 Task: Move the card to "the bottom of the list".
Action: Mouse moved to (1301, 108)
Screenshot: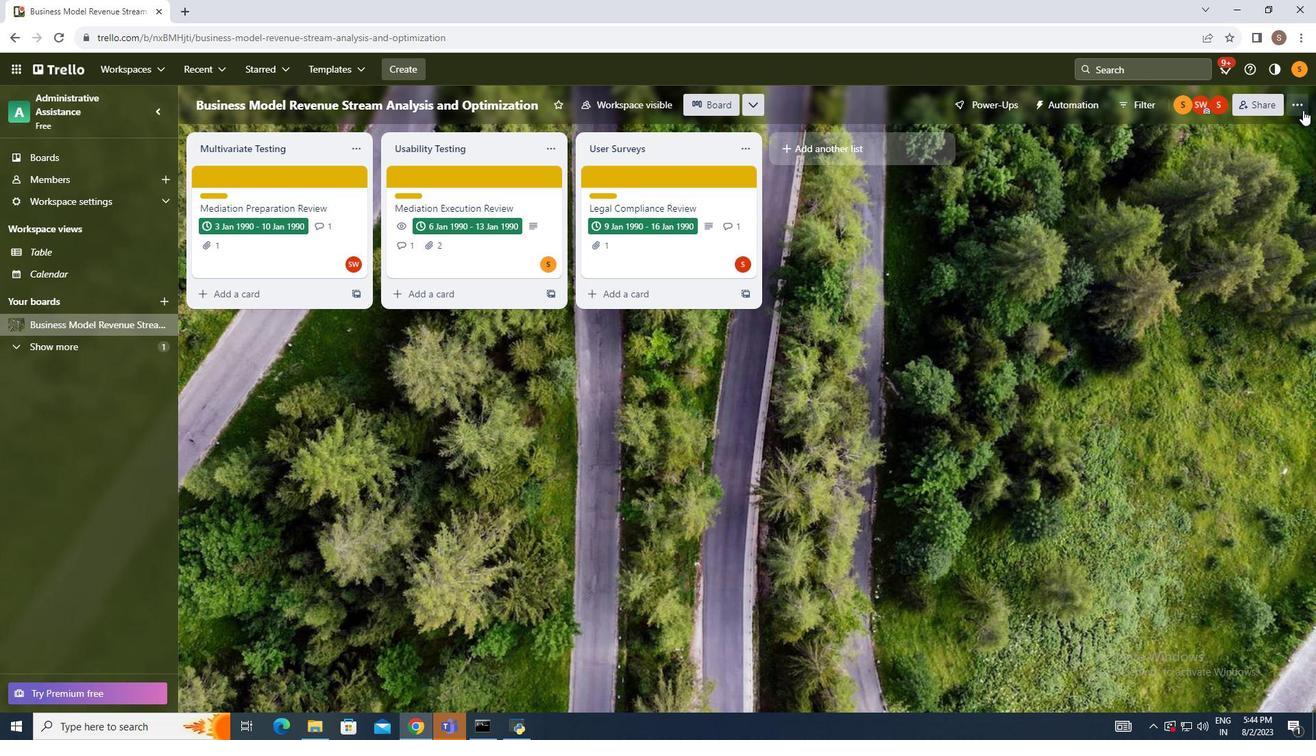 
Action: Mouse pressed left at (1301, 108)
Screenshot: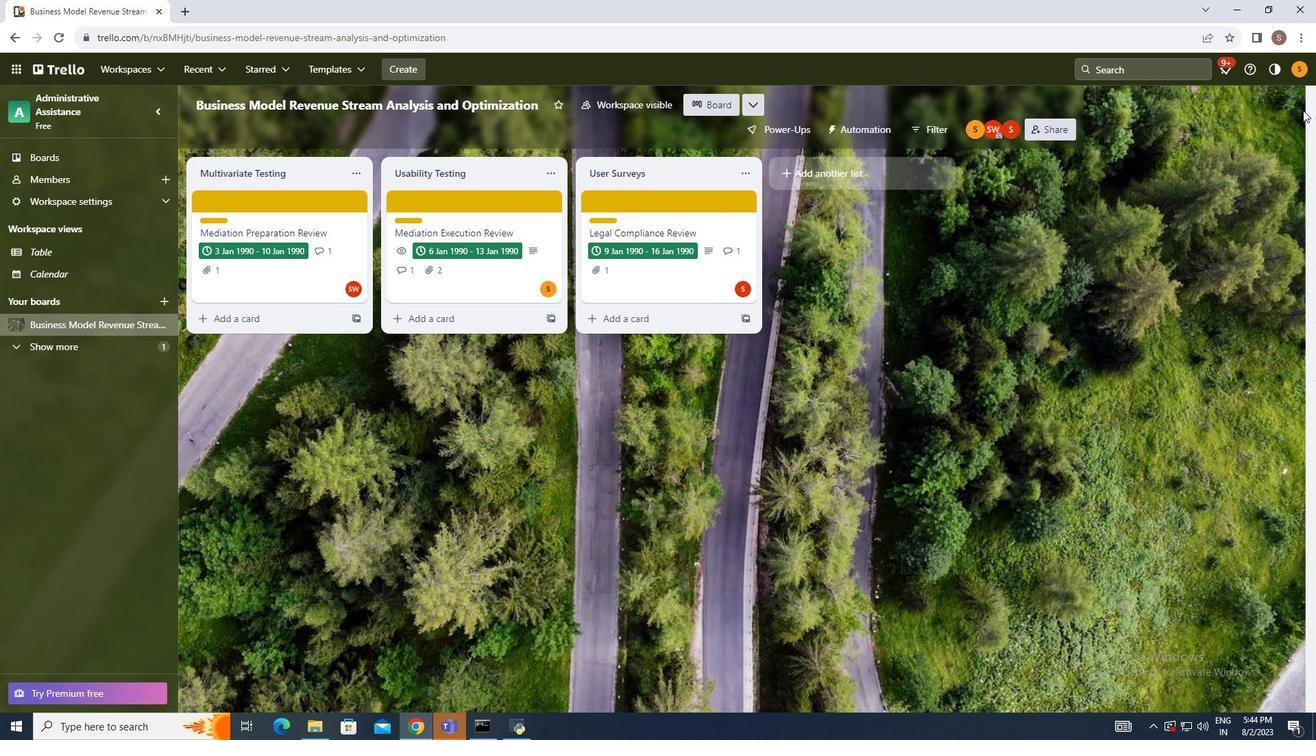 
Action: Mouse moved to (1194, 293)
Screenshot: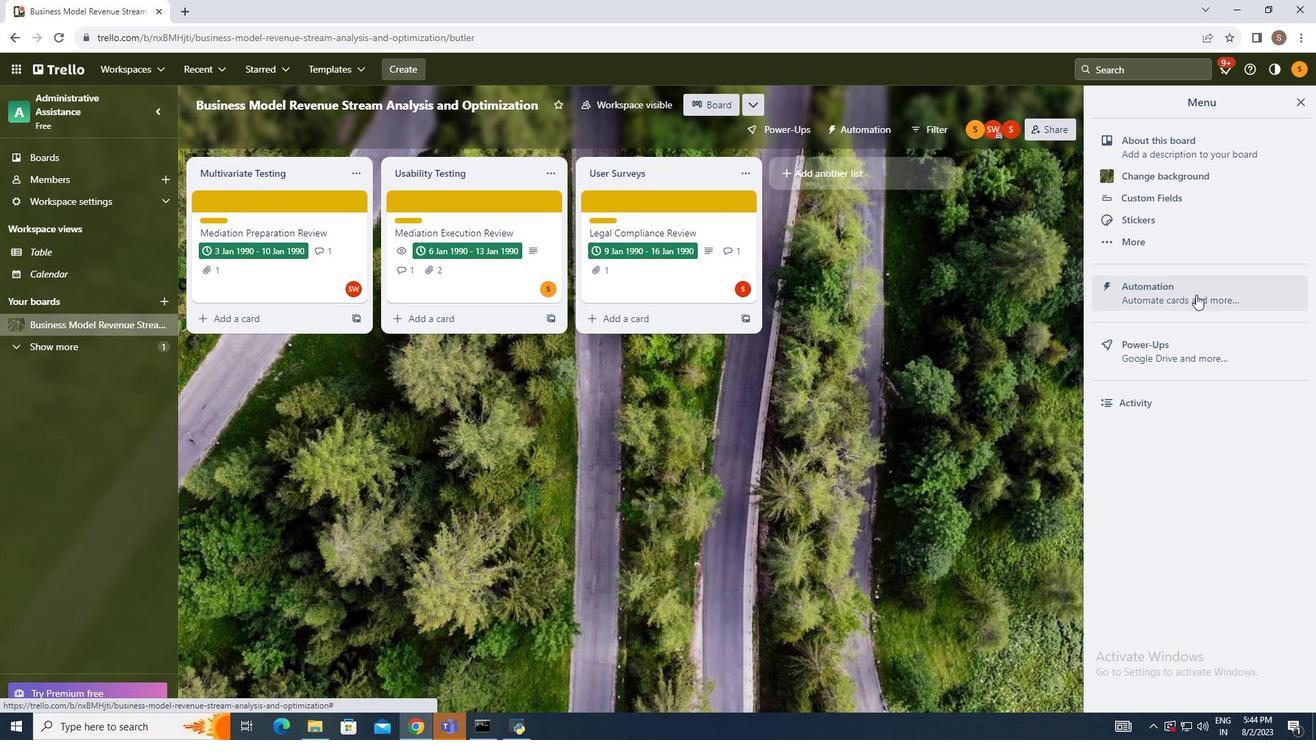 
Action: Mouse pressed left at (1194, 293)
Screenshot: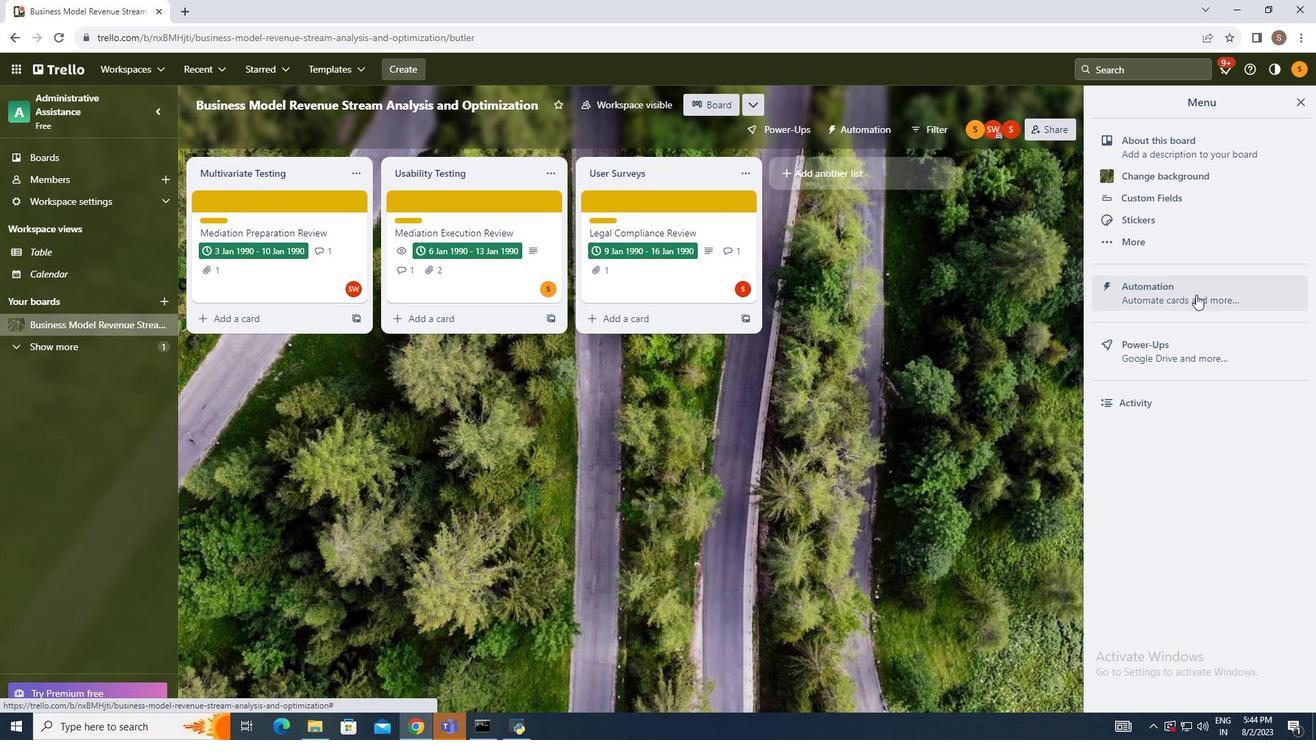 
Action: Mouse moved to (253, 359)
Screenshot: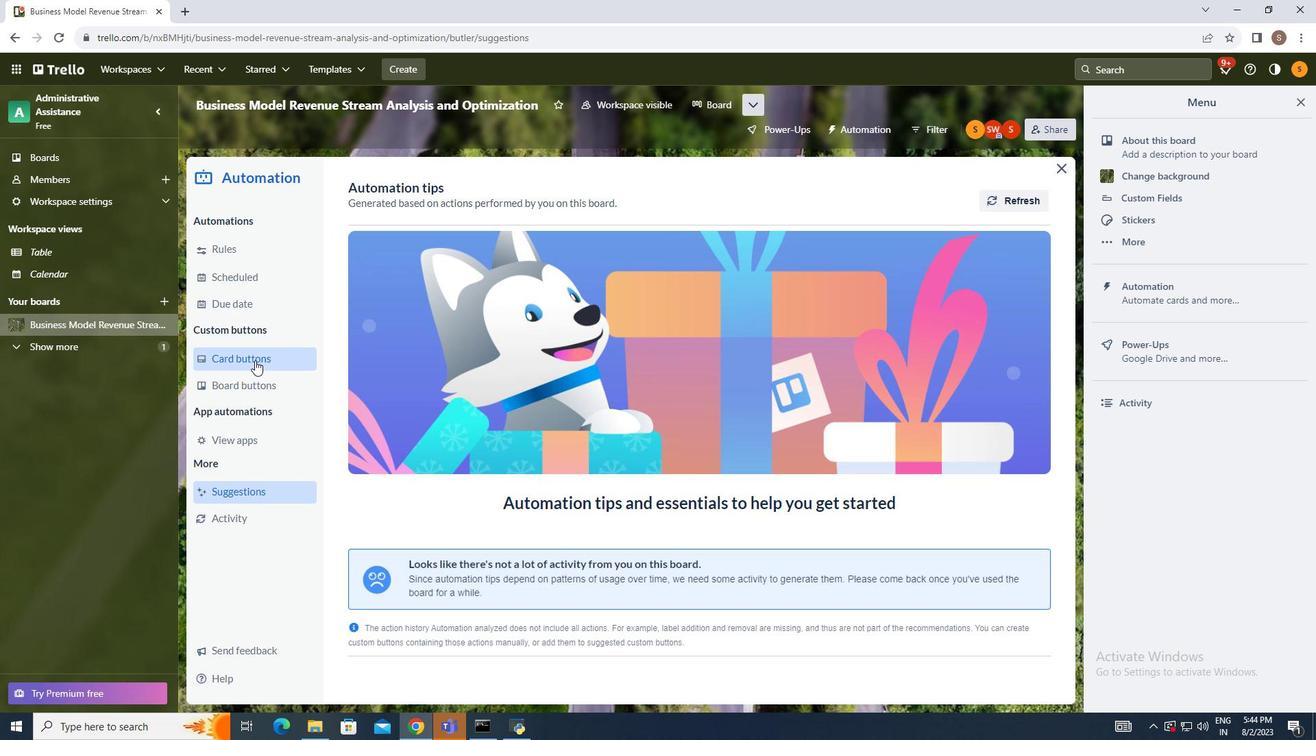 
Action: Mouse pressed left at (253, 359)
Screenshot: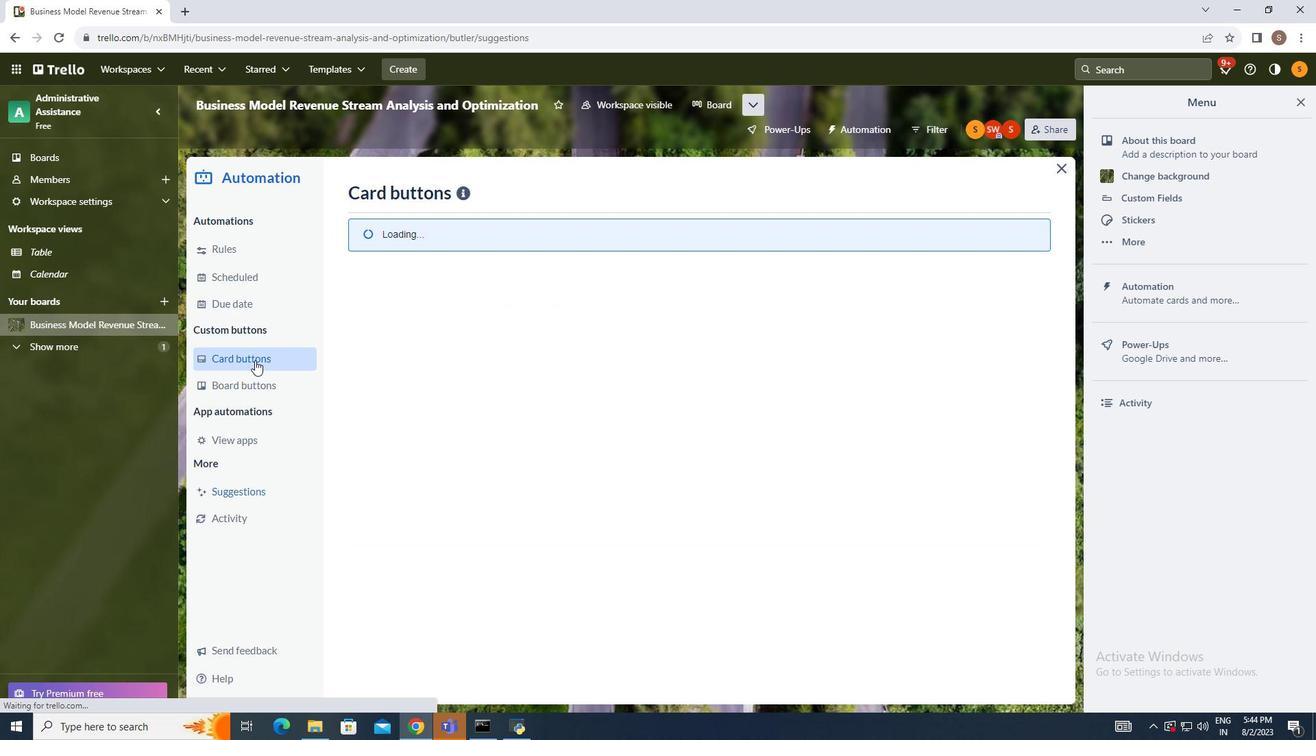 
Action: Mouse moved to (1002, 185)
Screenshot: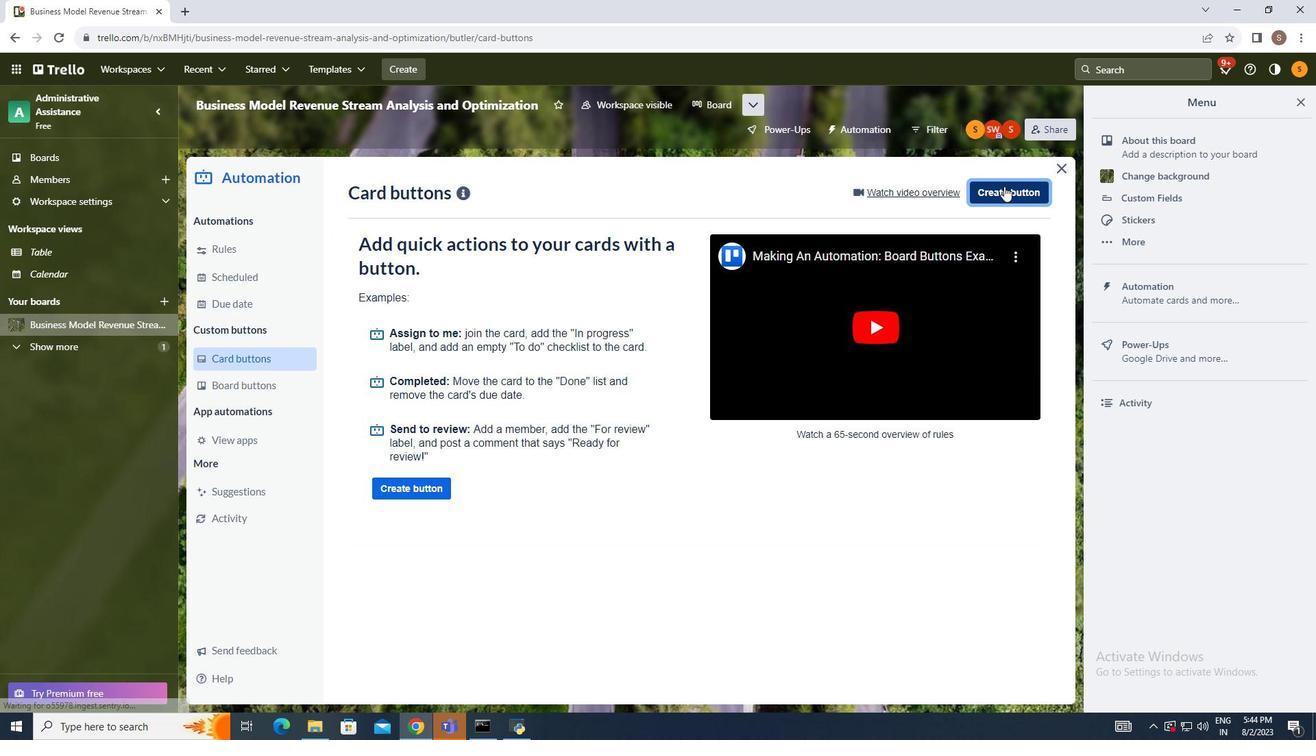 
Action: Mouse pressed left at (1002, 185)
Screenshot: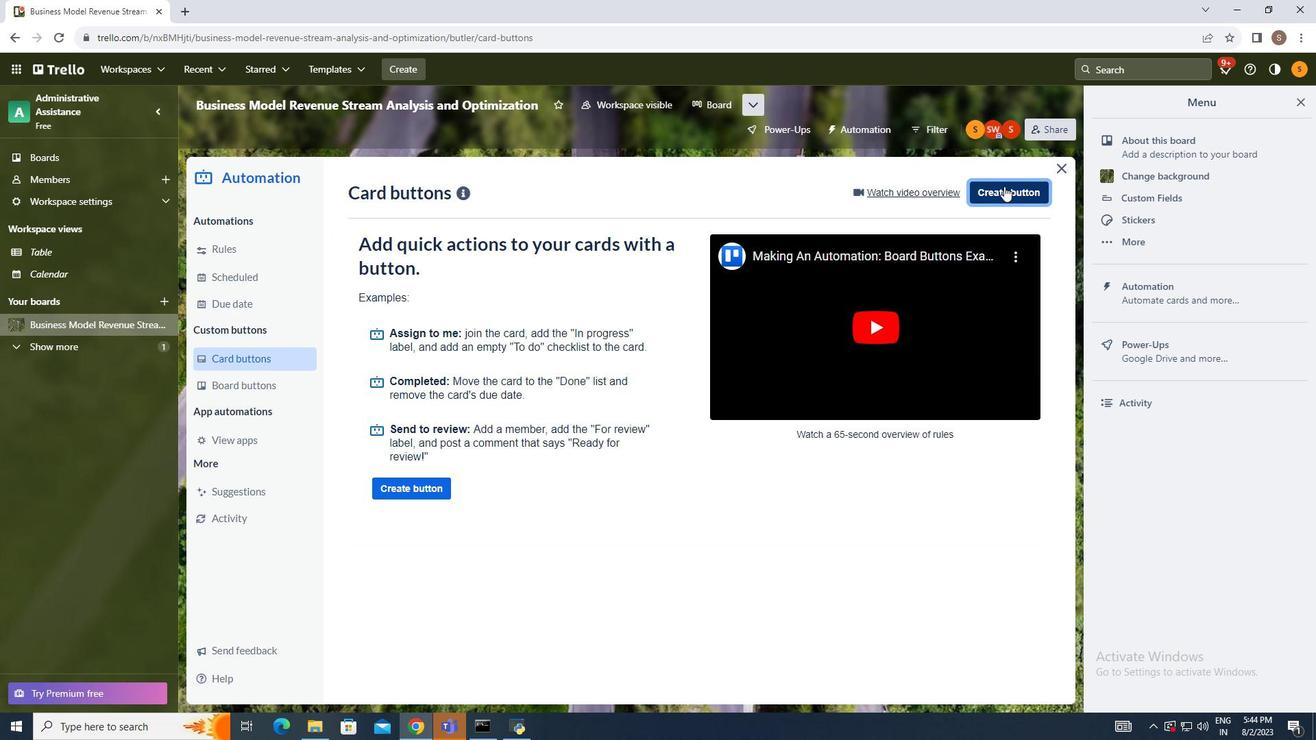 
Action: Mouse moved to (688, 379)
Screenshot: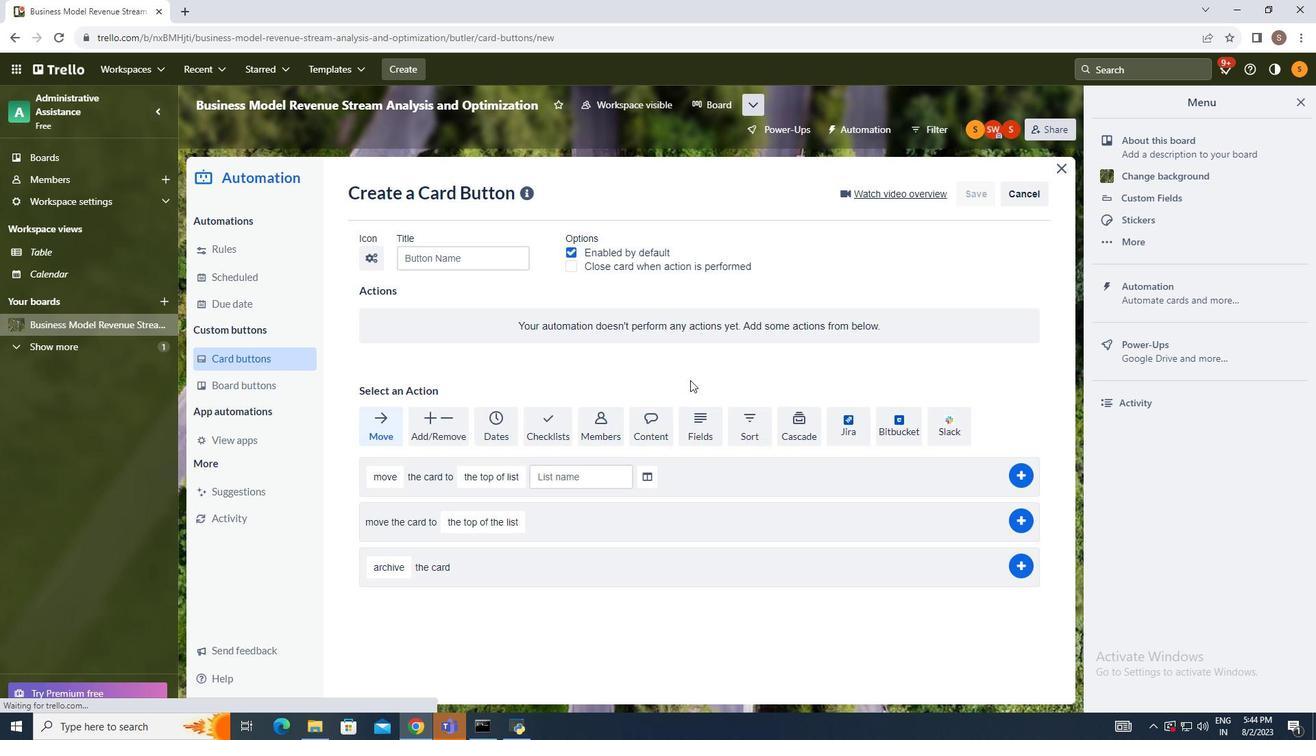 
Action: Mouse pressed left at (688, 379)
Screenshot: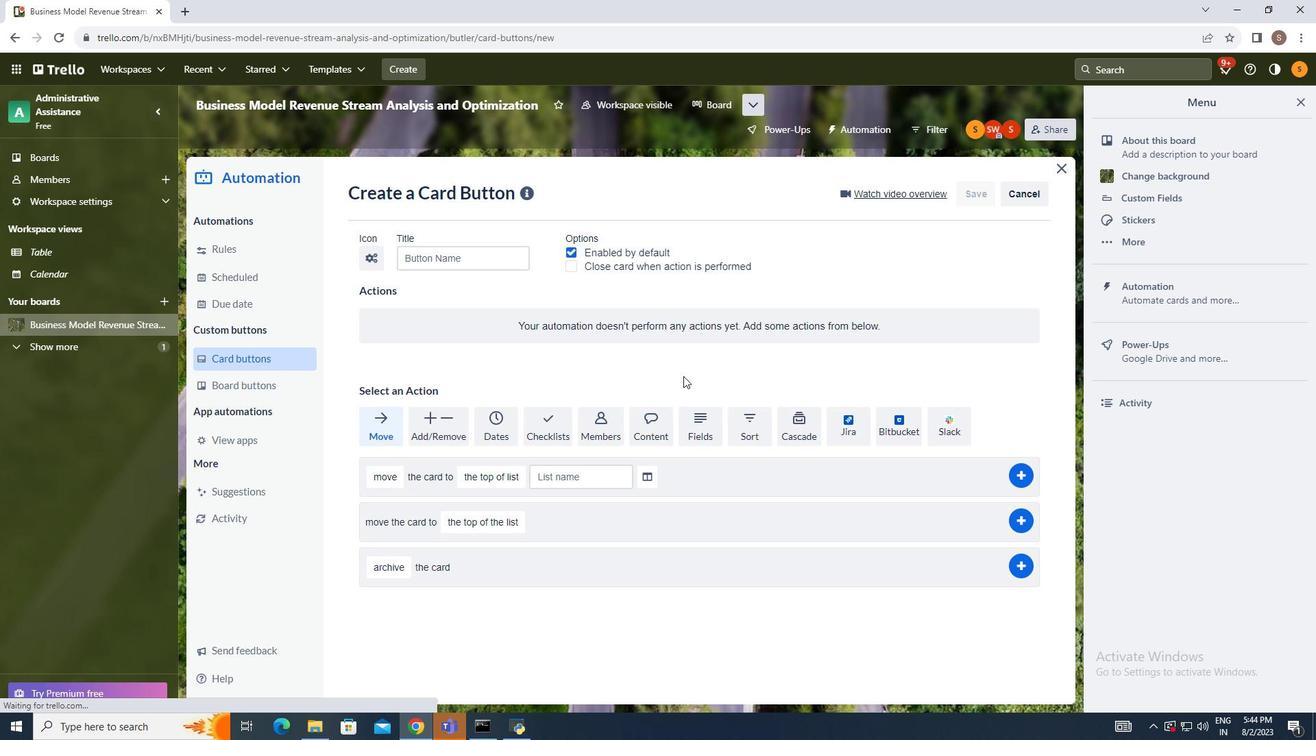 
Action: Mouse moved to (460, 517)
Screenshot: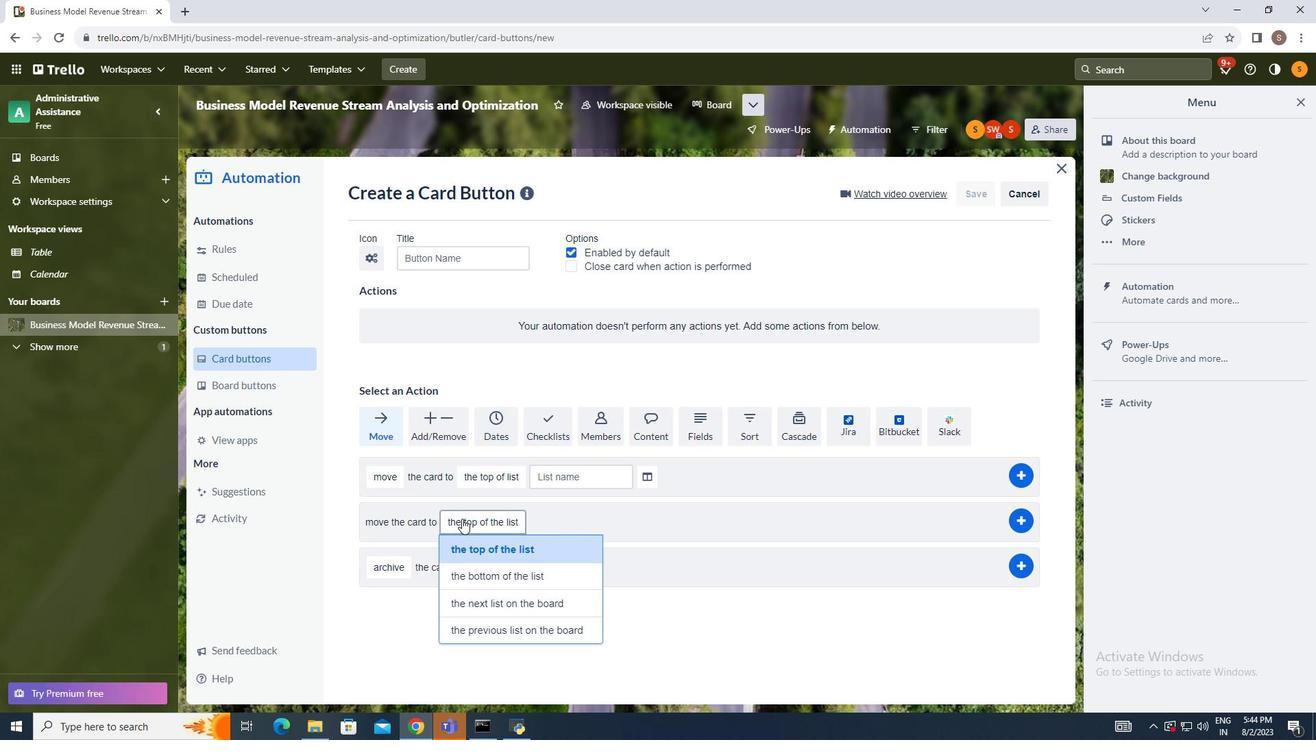 
Action: Mouse pressed left at (460, 517)
Screenshot: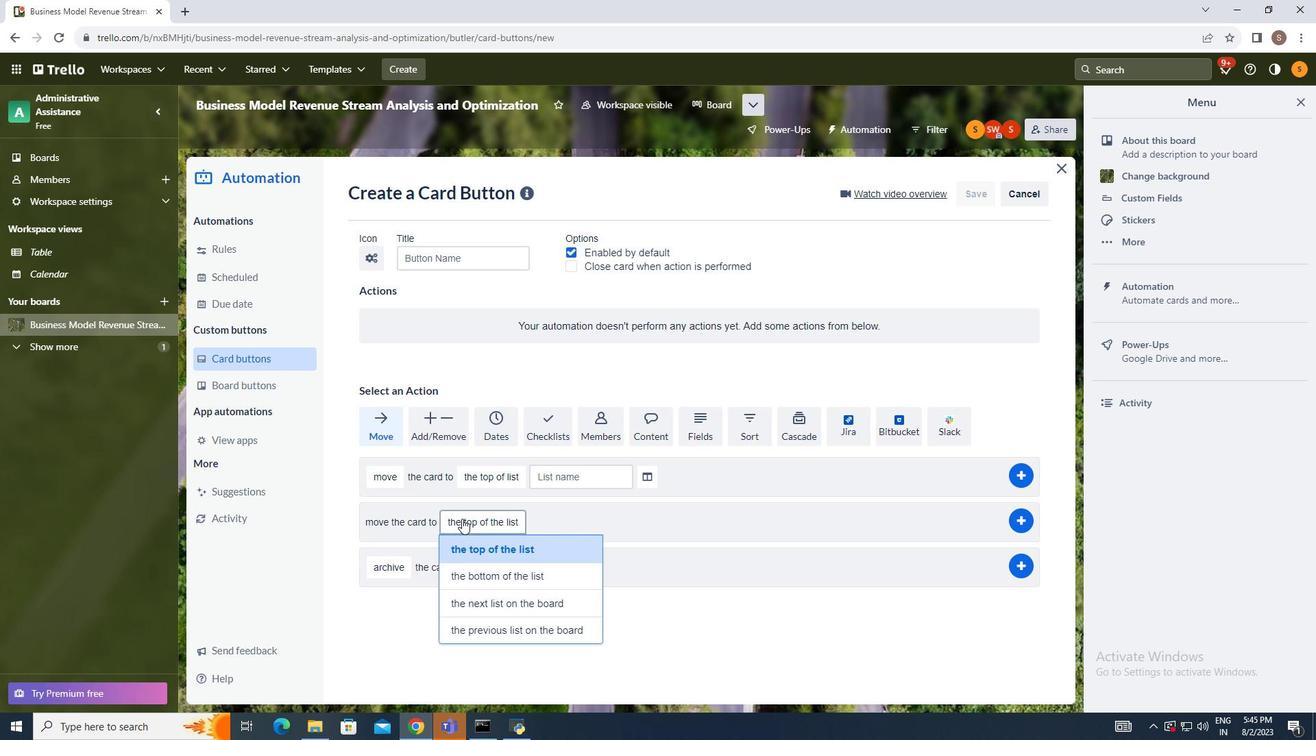
Action: Mouse moved to (500, 566)
Screenshot: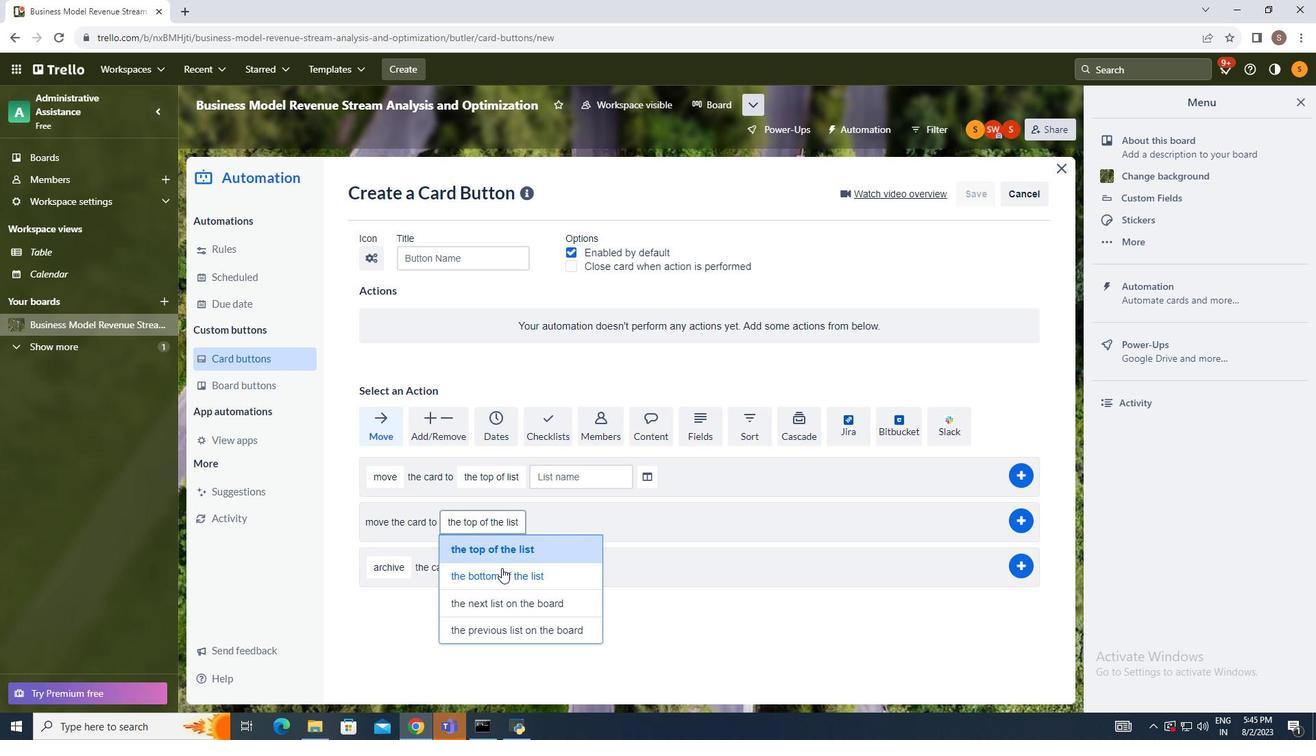 
Action: Mouse pressed left at (500, 566)
Screenshot: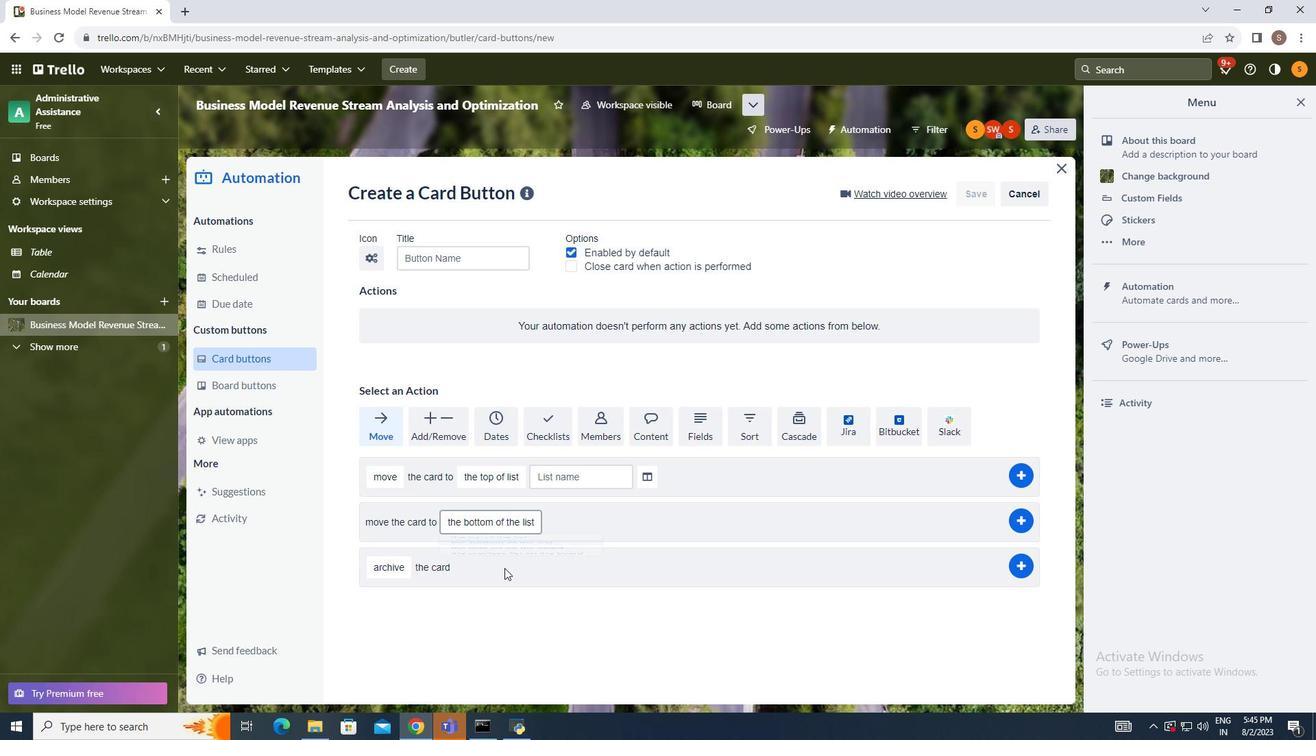 
Action: Mouse moved to (1024, 519)
Screenshot: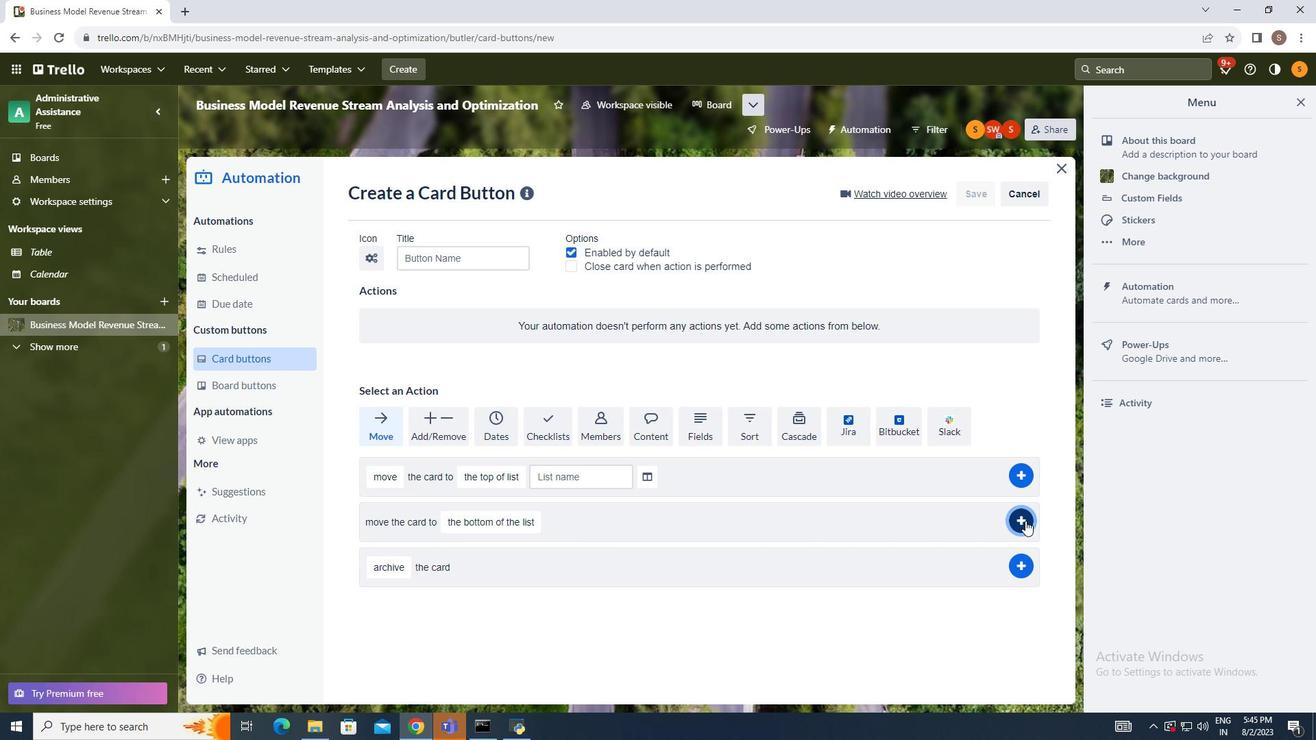 
Action: Mouse pressed left at (1024, 519)
Screenshot: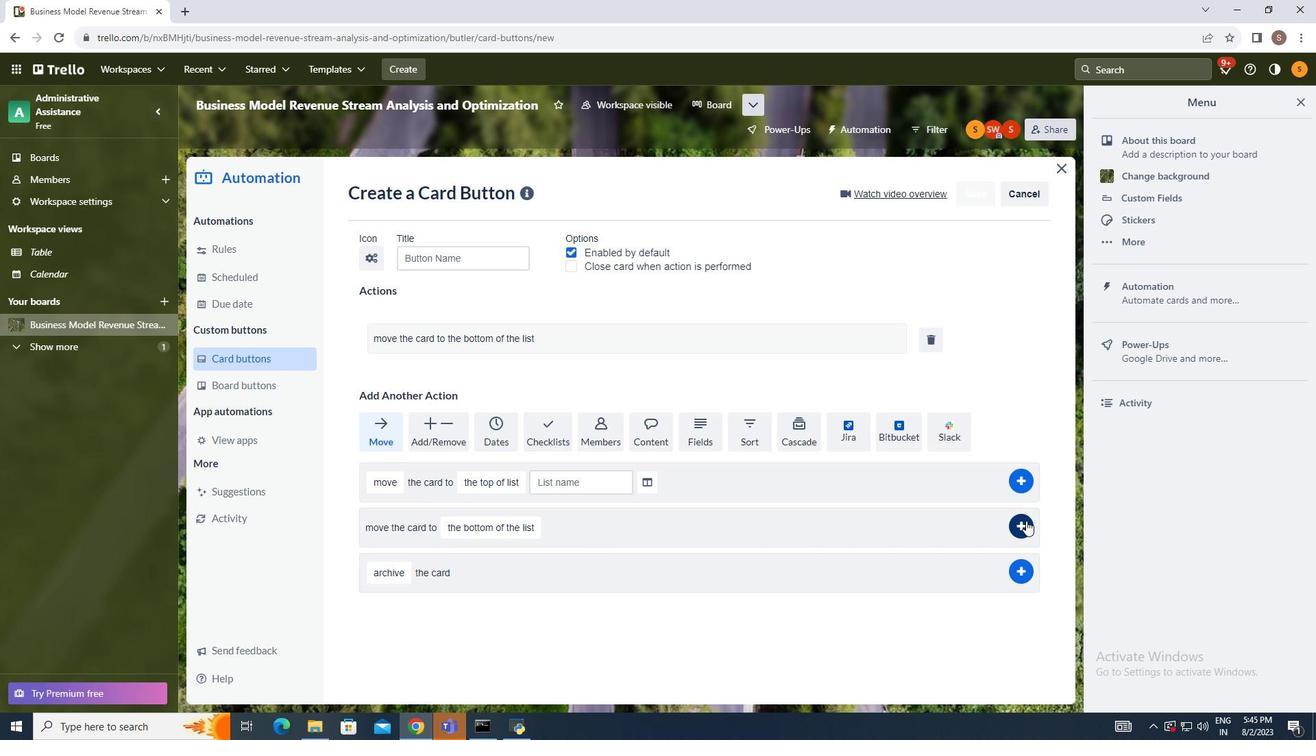 
Action: Mouse moved to (1152, 511)
Screenshot: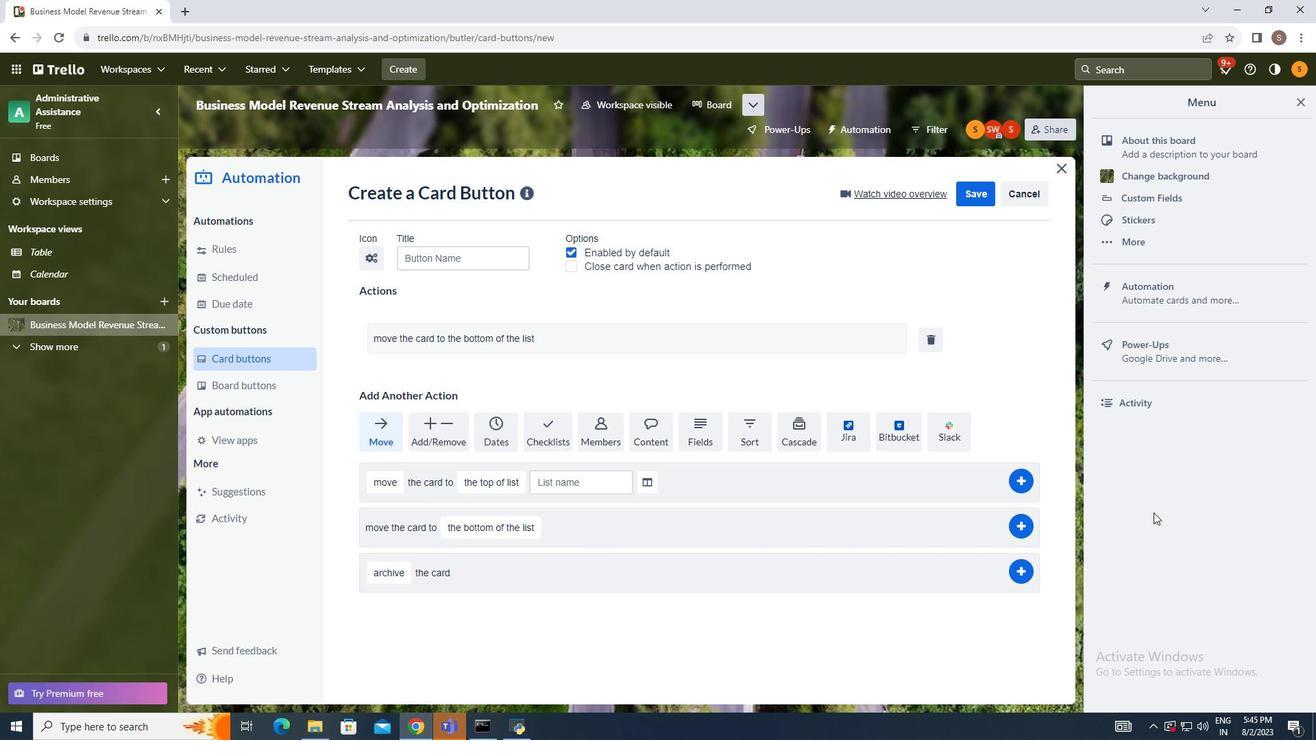 
